 Task: Create a due date automation trigger when advanced on, on the wednesday of the week before a card is due add basic with the green label at 11:00 AM.
Action: Mouse moved to (1149, 154)
Screenshot: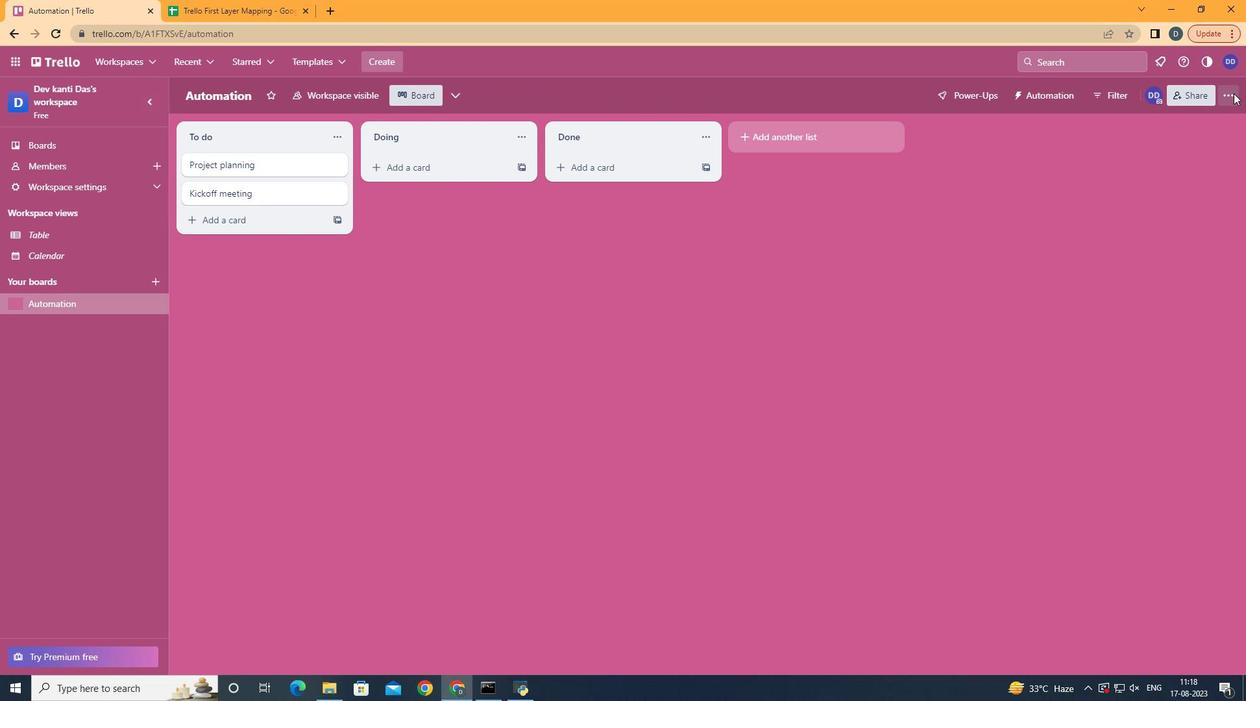 
Action: Mouse pressed left at (1149, 154)
Screenshot: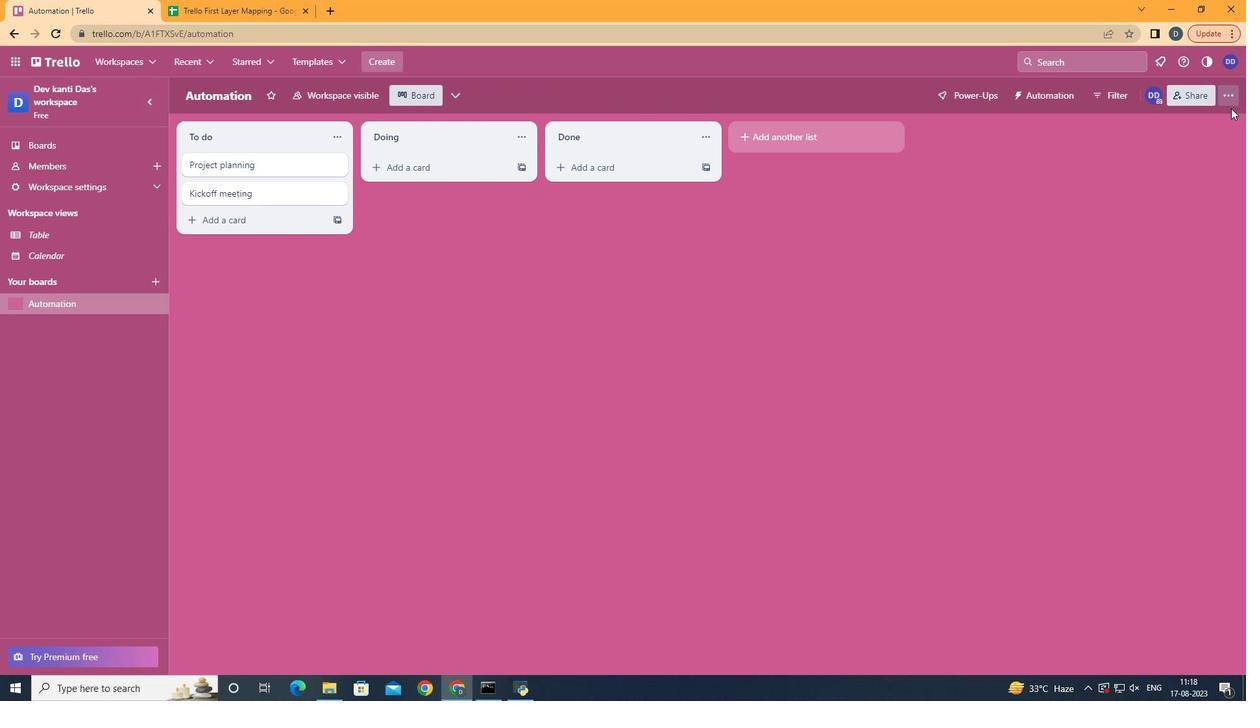 
Action: Mouse moved to (1074, 309)
Screenshot: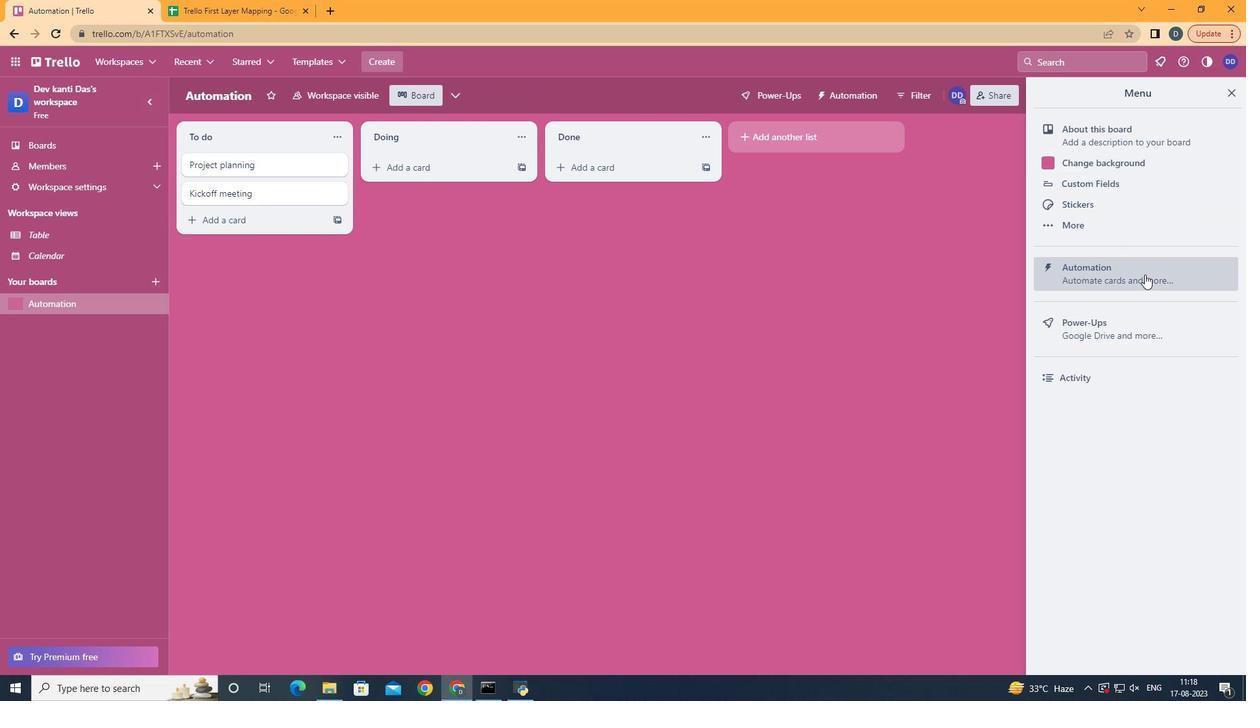 
Action: Mouse pressed left at (1074, 309)
Screenshot: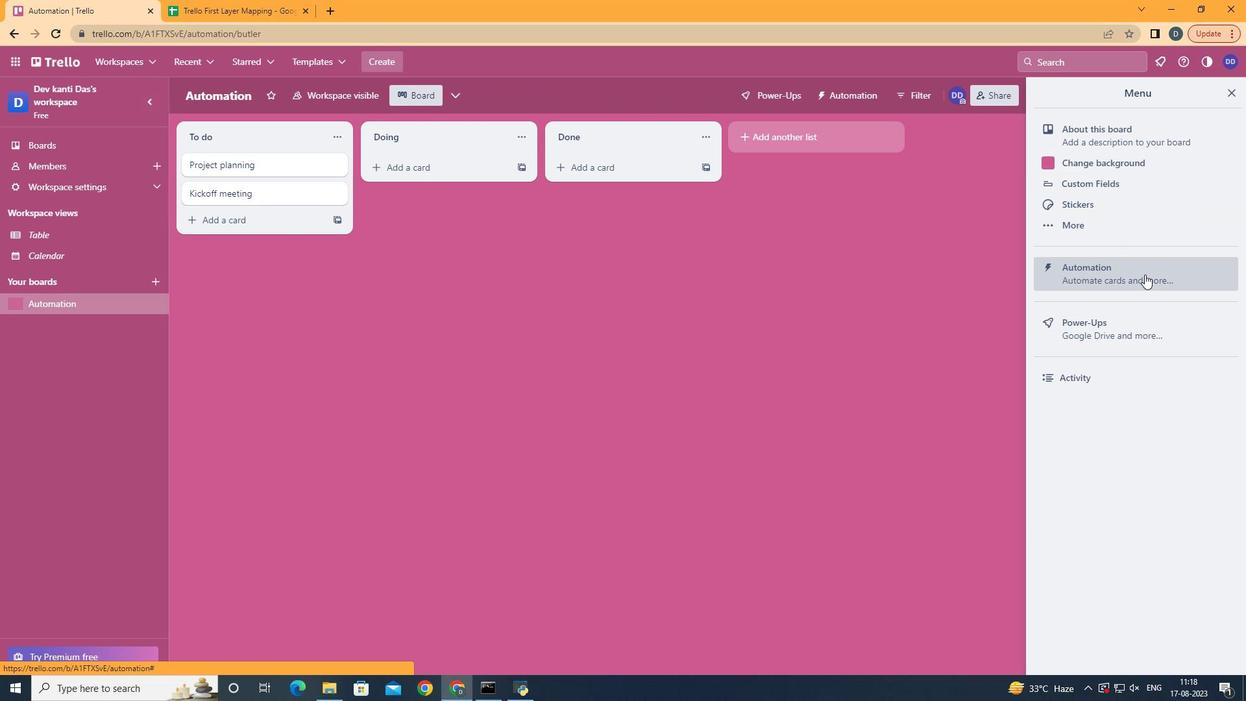 
Action: Mouse moved to (324, 300)
Screenshot: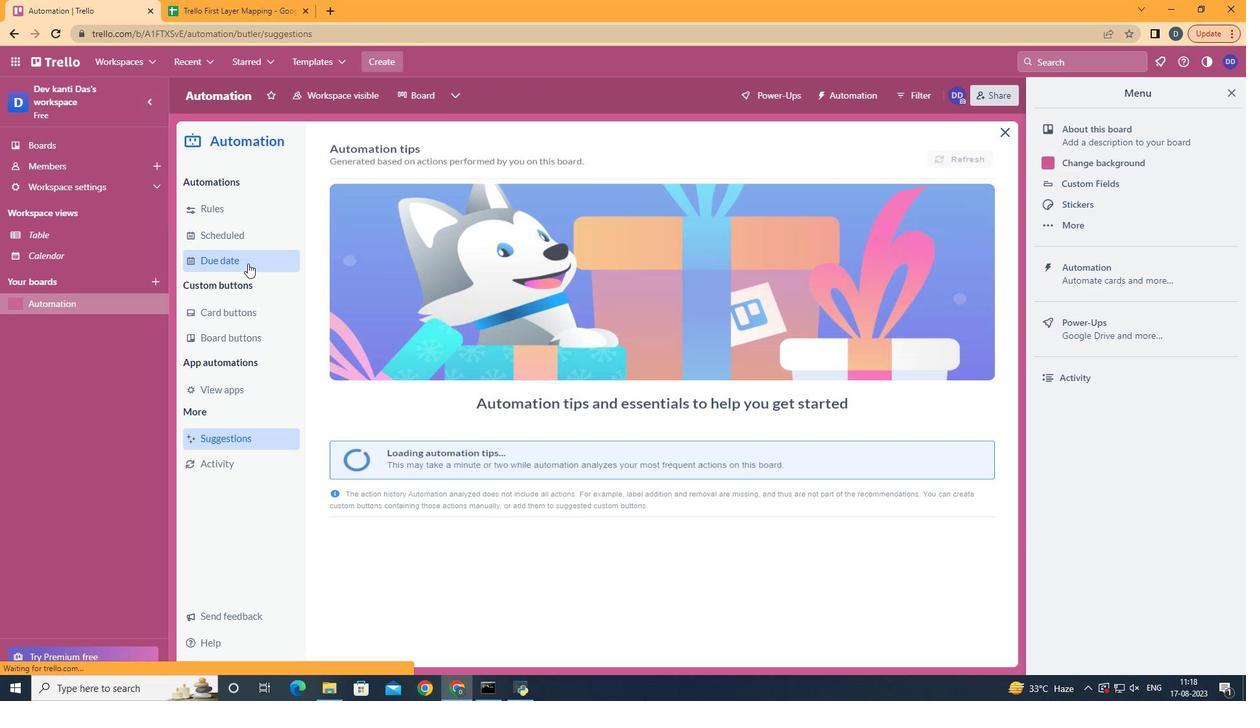 
Action: Mouse pressed left at (324, 300)
Screenshot: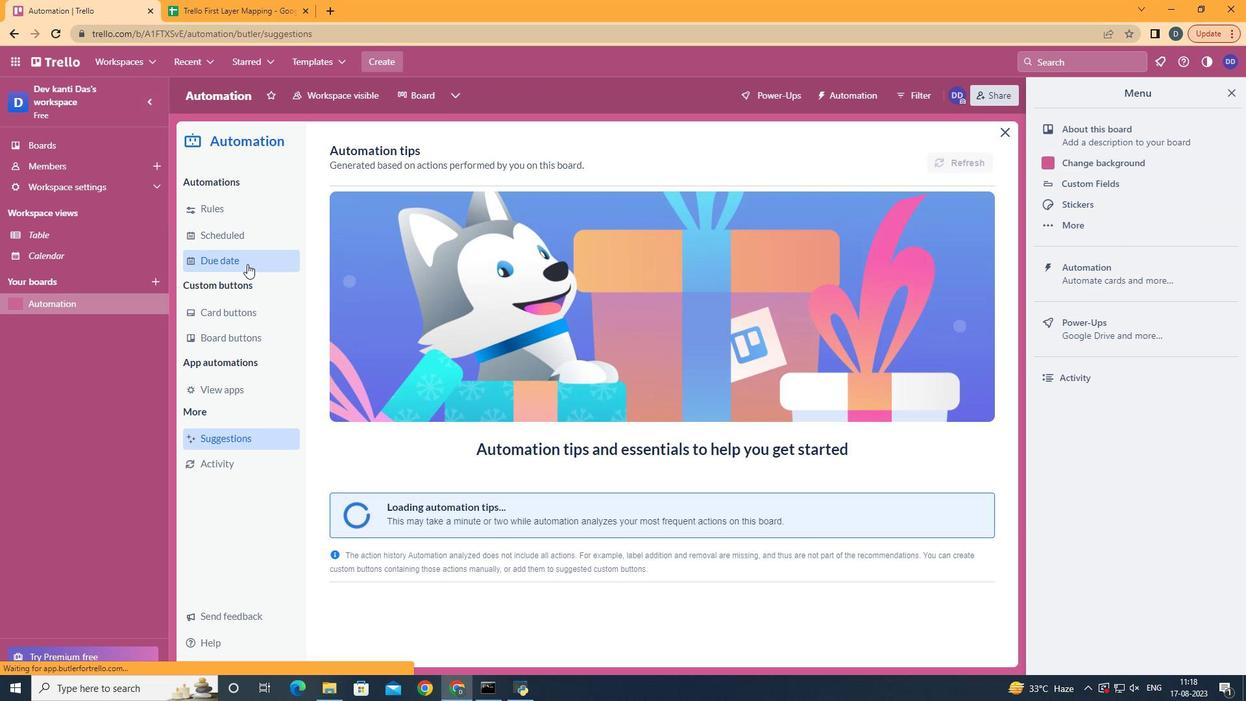 
Action: Mouse moved to (881, 210)
Screenshot: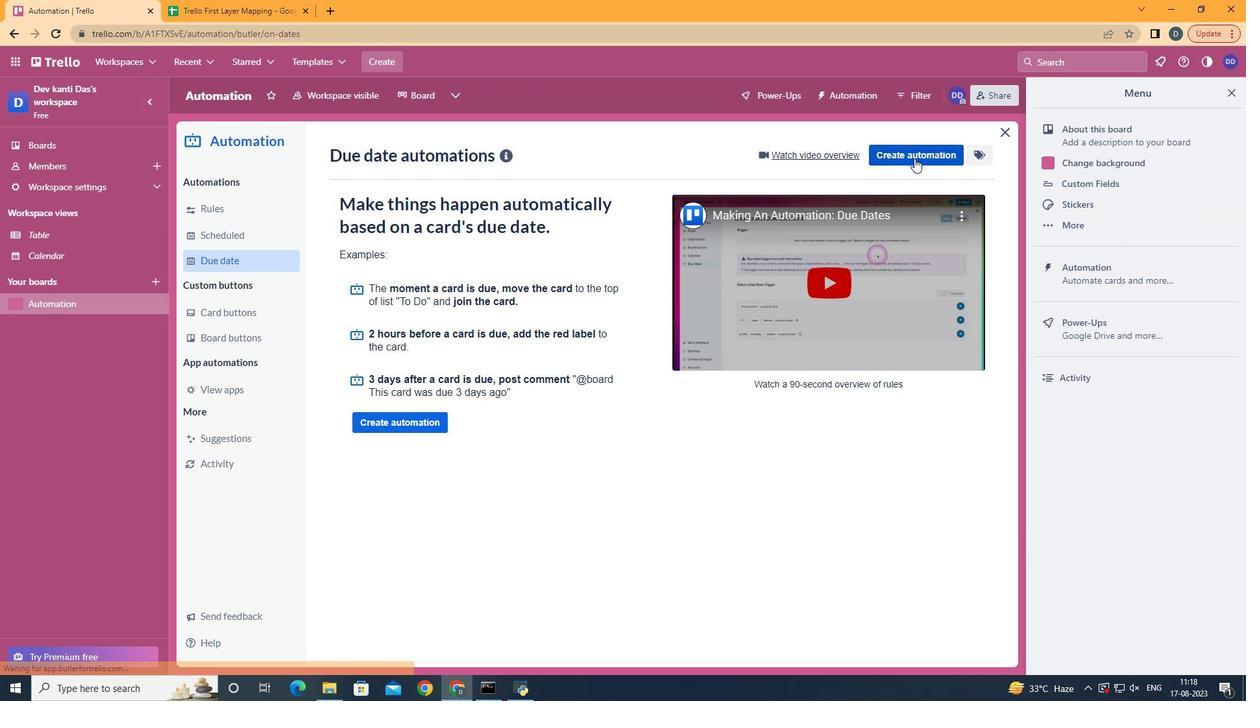 
Action: Mouse pressed left at (881, 210)
Screenshot: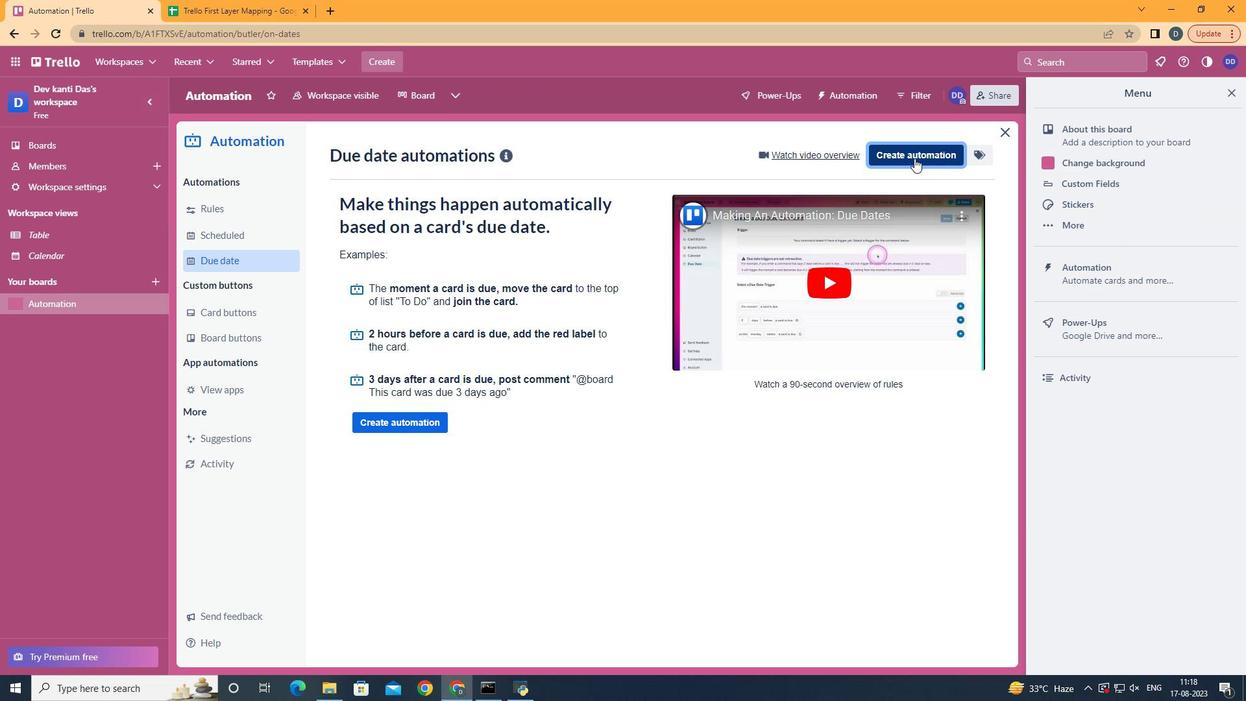 
Action: Mouse moved to (713, 321)
Screenshot: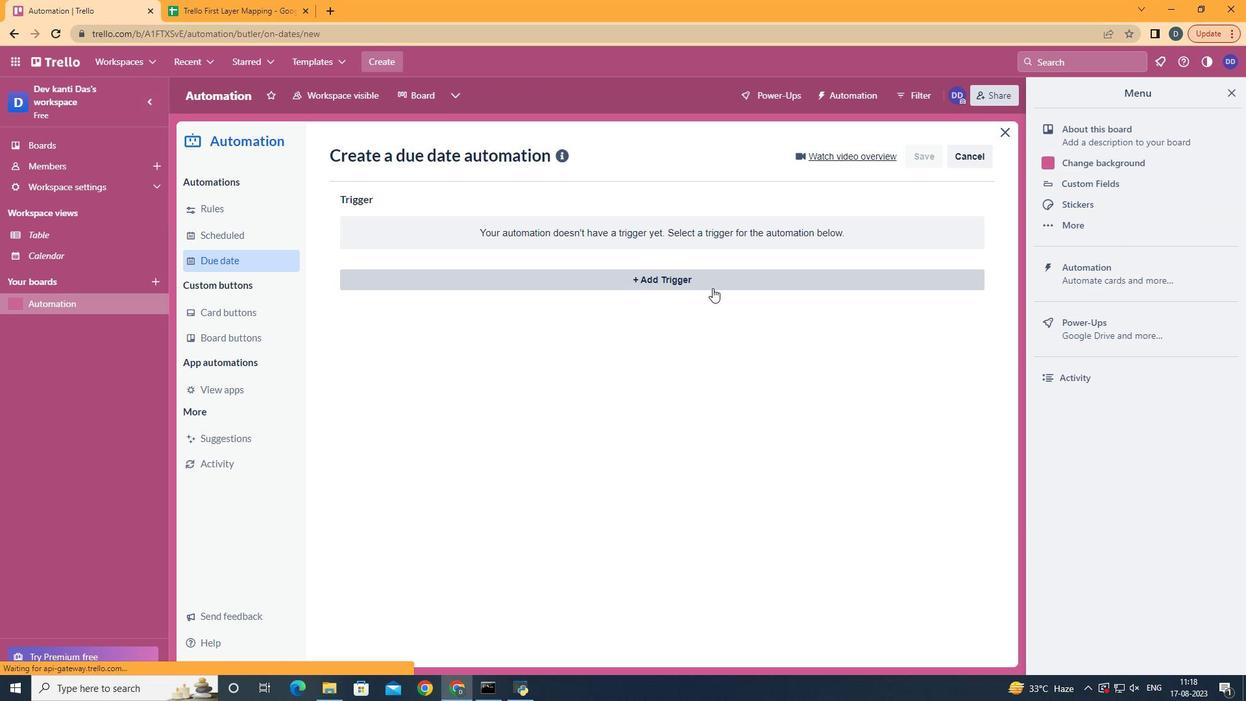 
Action: Mouse pressed left at (713, 321)
Screenshot: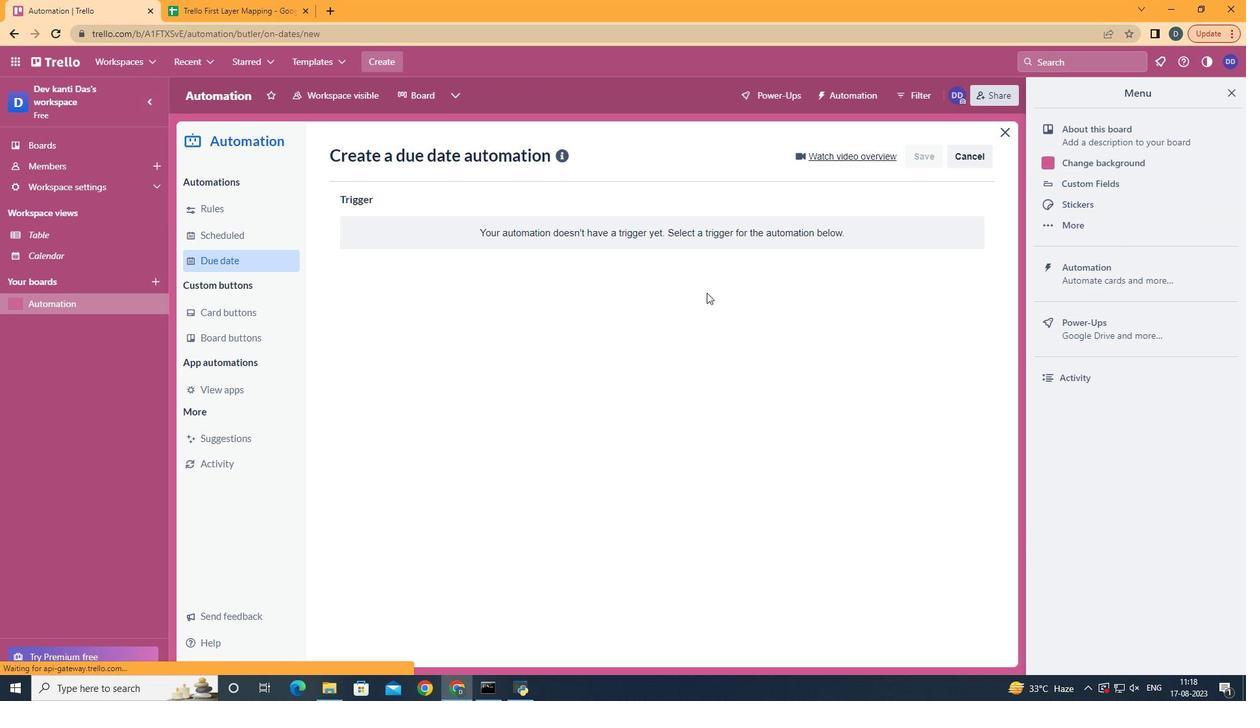 
Action: Mouse moved to (470, 407)
Screenshot: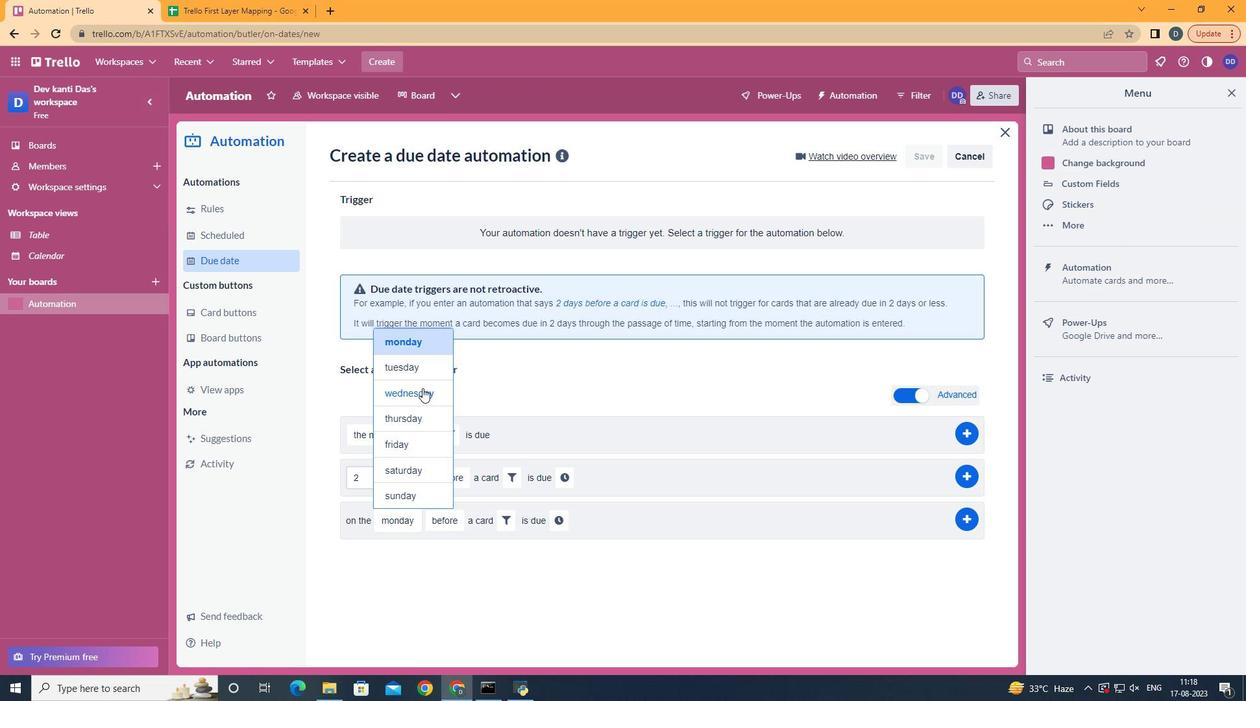 
Action: Mouse pressed left at (470, 407)
Screenshot: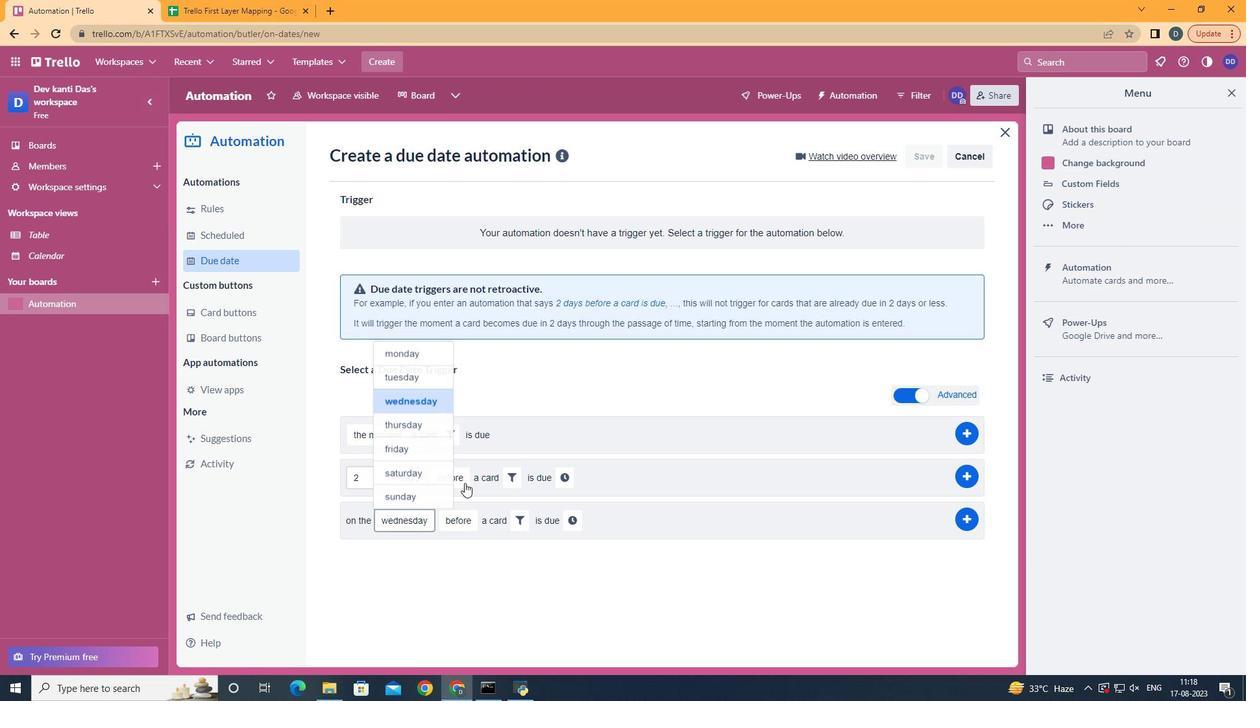 
Action: Mouse moved to (518, 581)
Screenshot: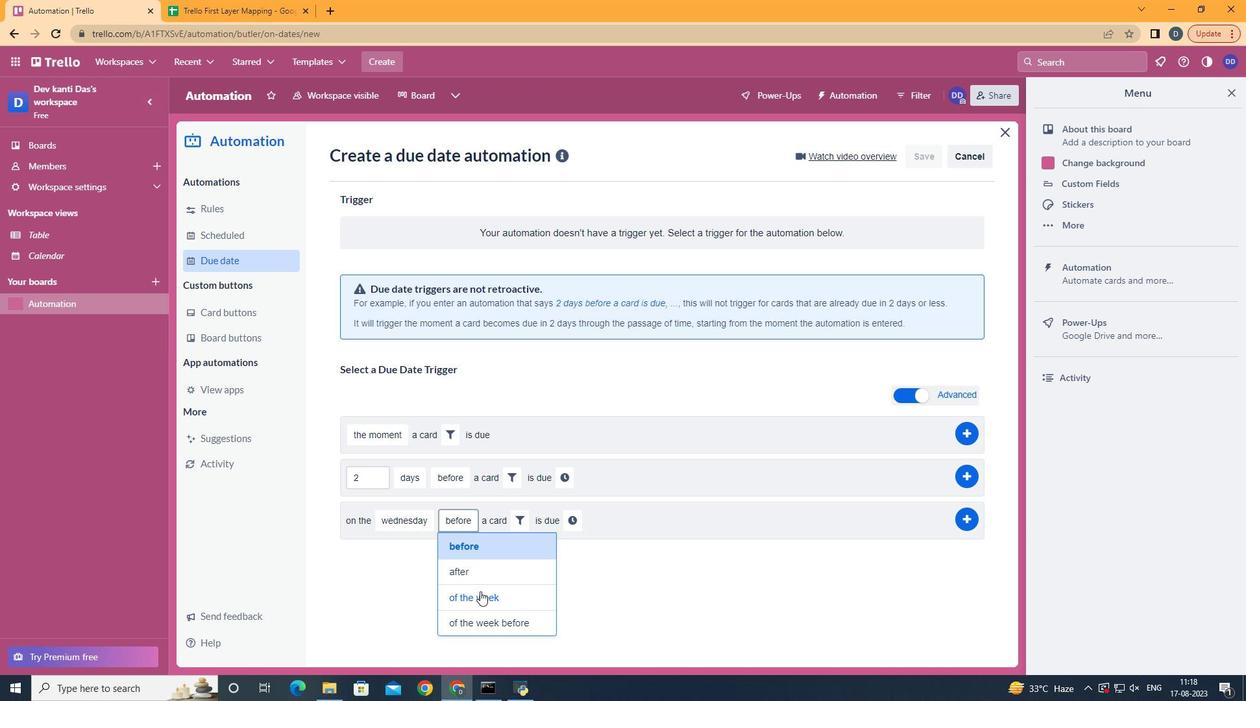 
Action: Mouse pressed left at (518, 581)
Screenshot: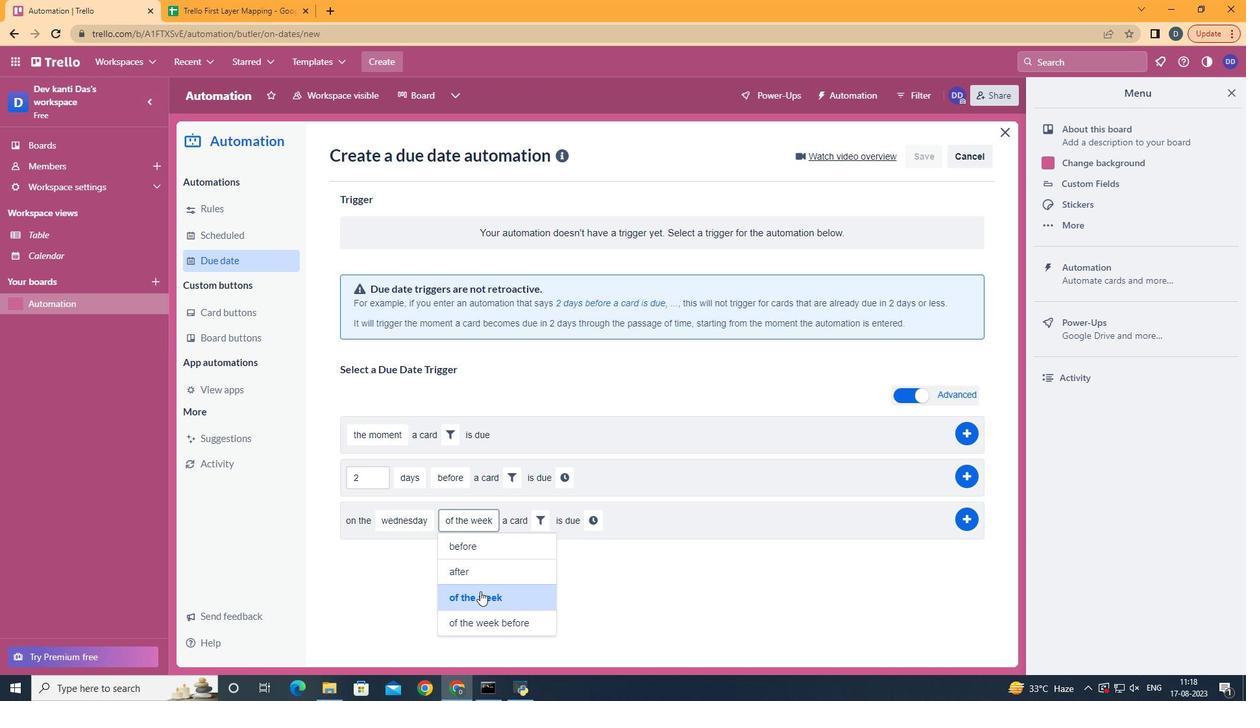 
Action: Mouse moved to (568, 516)
Screenshot: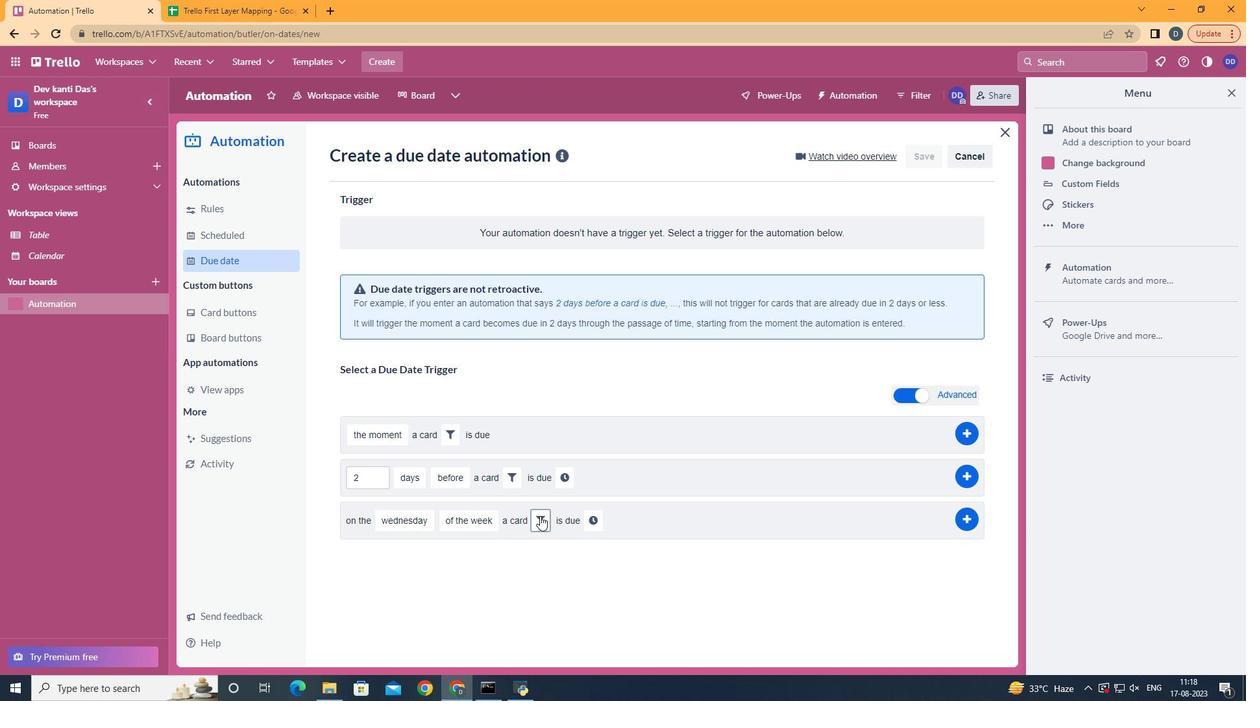 
Action: Mouse pressed left at (568, 516)
Screenshot: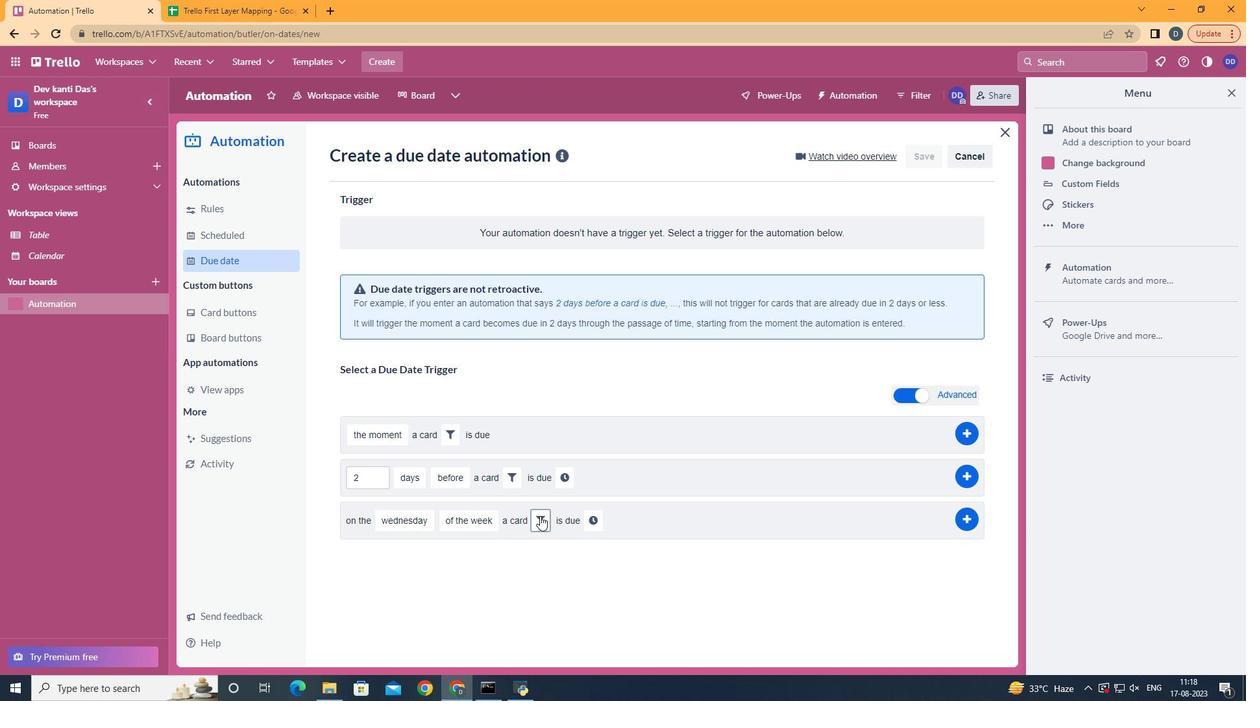 
Action: Mouse moved to (531, 607)
Screenshot: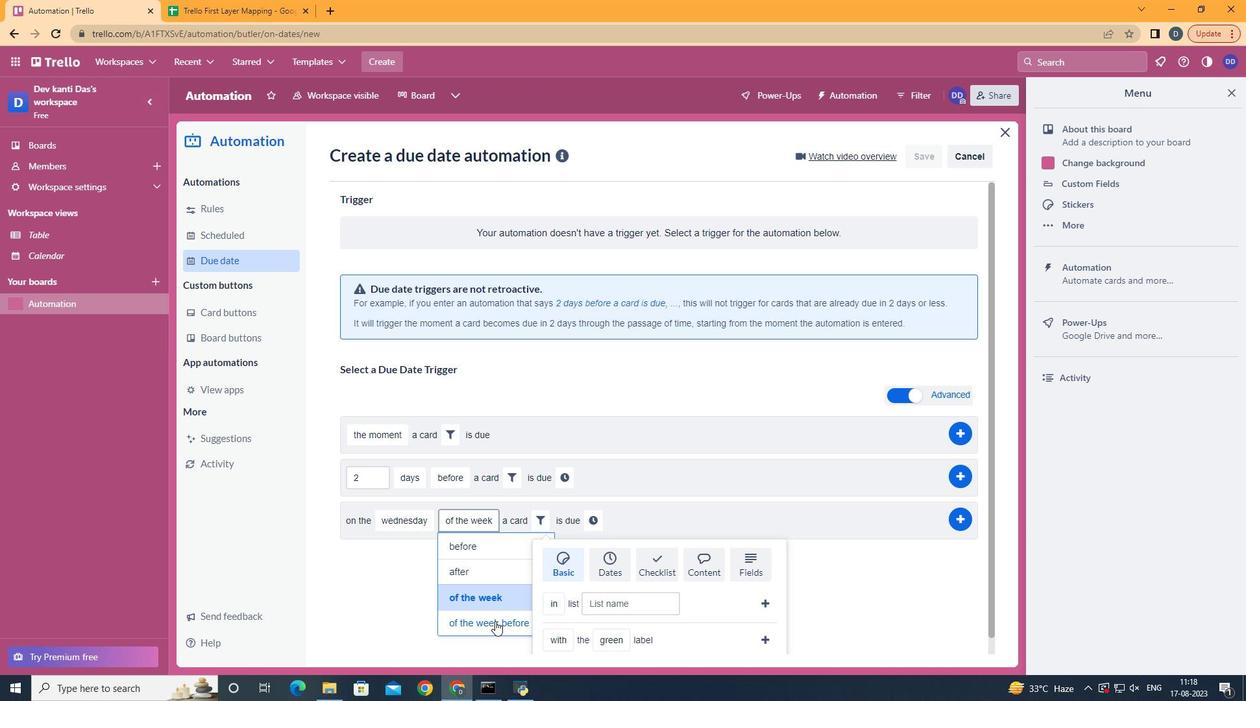 
Action: Mouse pressed left at (531, 607)
Screenshot: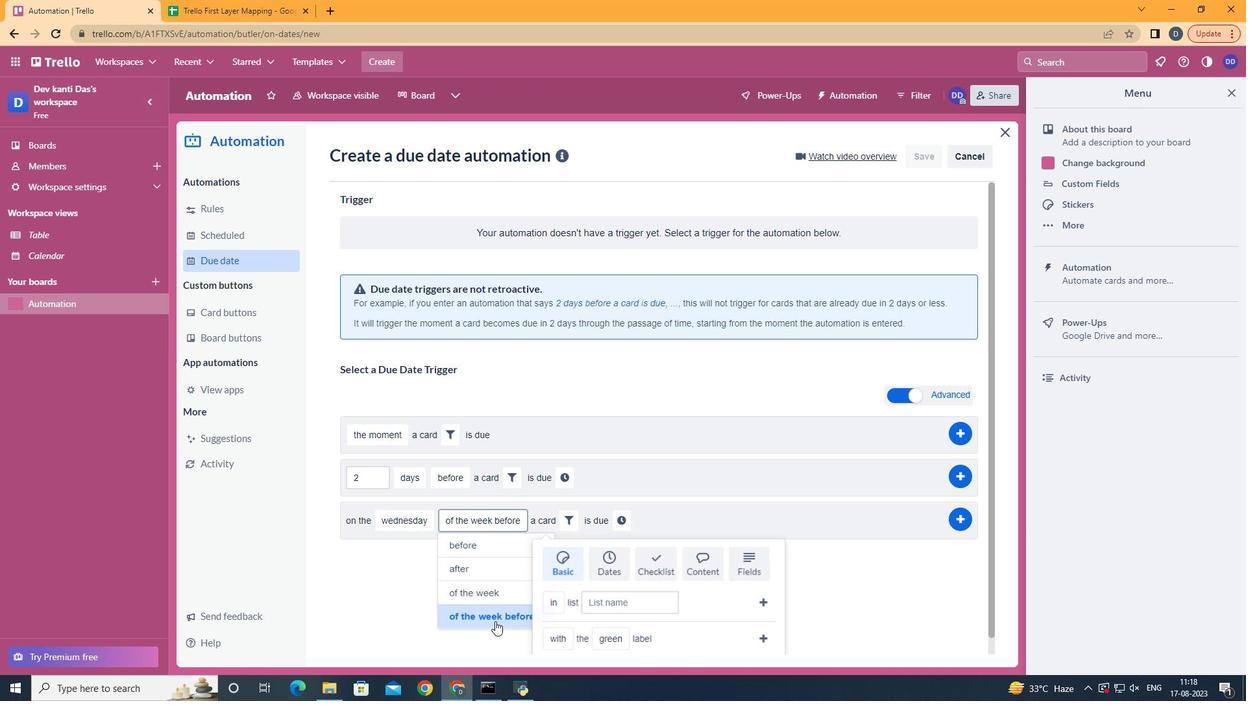 
Action: Mouse moved to (596, 526)
Screenshot: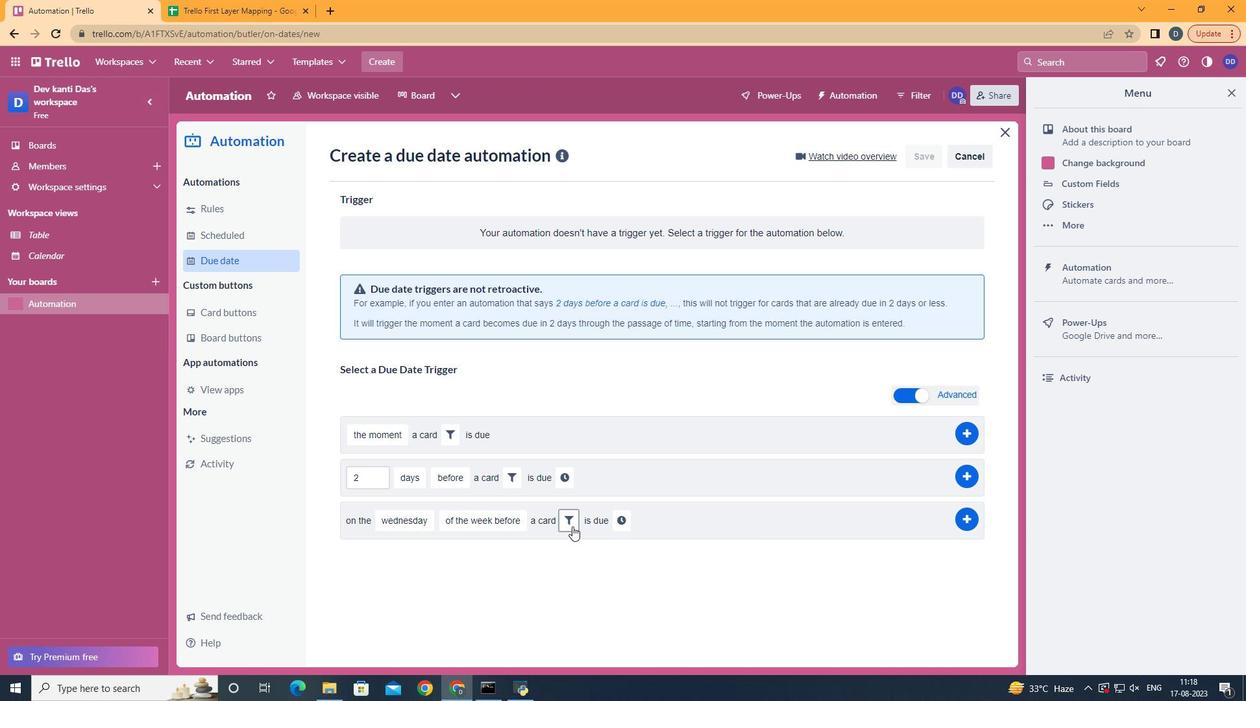 
Action: Mouse pressed left at (596, 526)
Screenshot: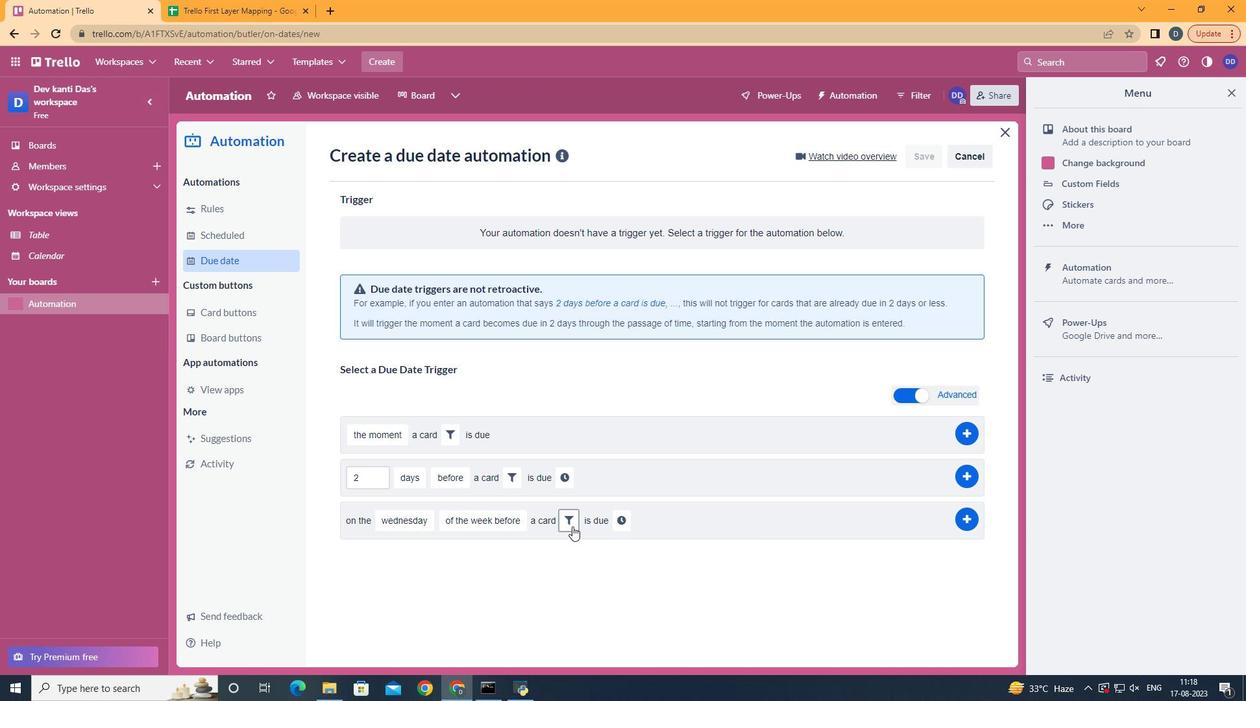 
Action: Mouse moved to (678, 453)
Screenshot: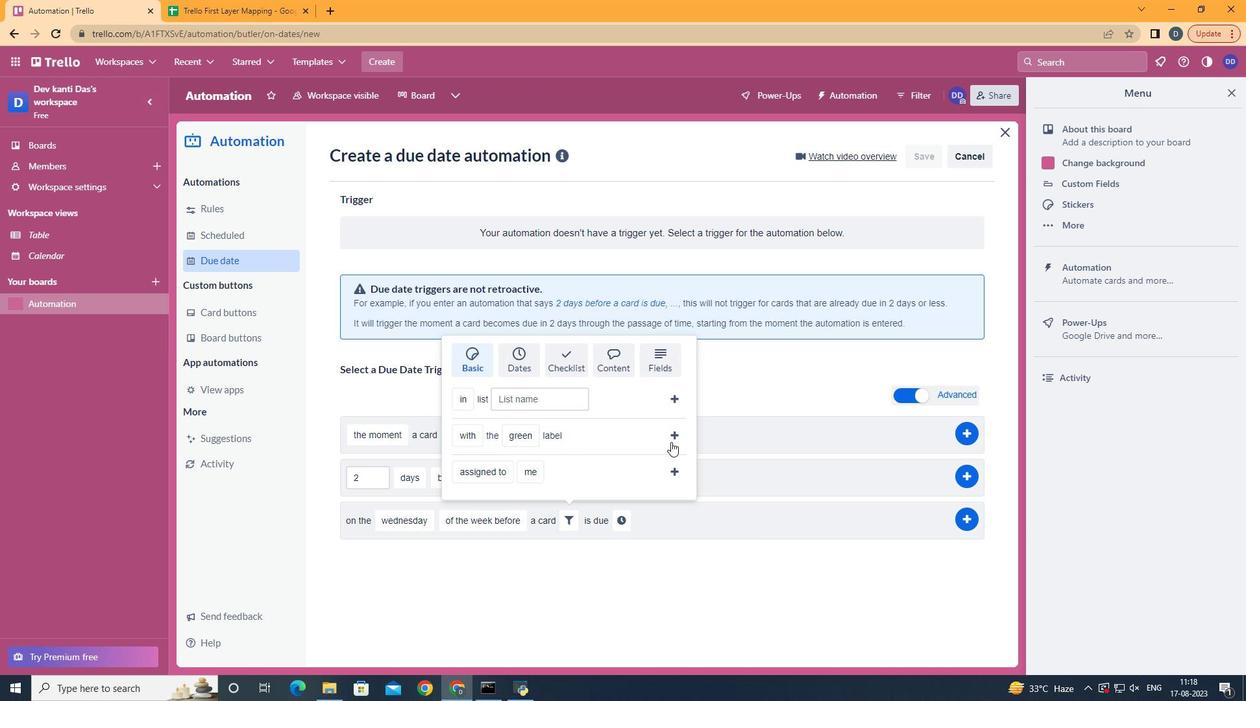 
Action: Mouse pressed left at (678, 453)
Screenshot: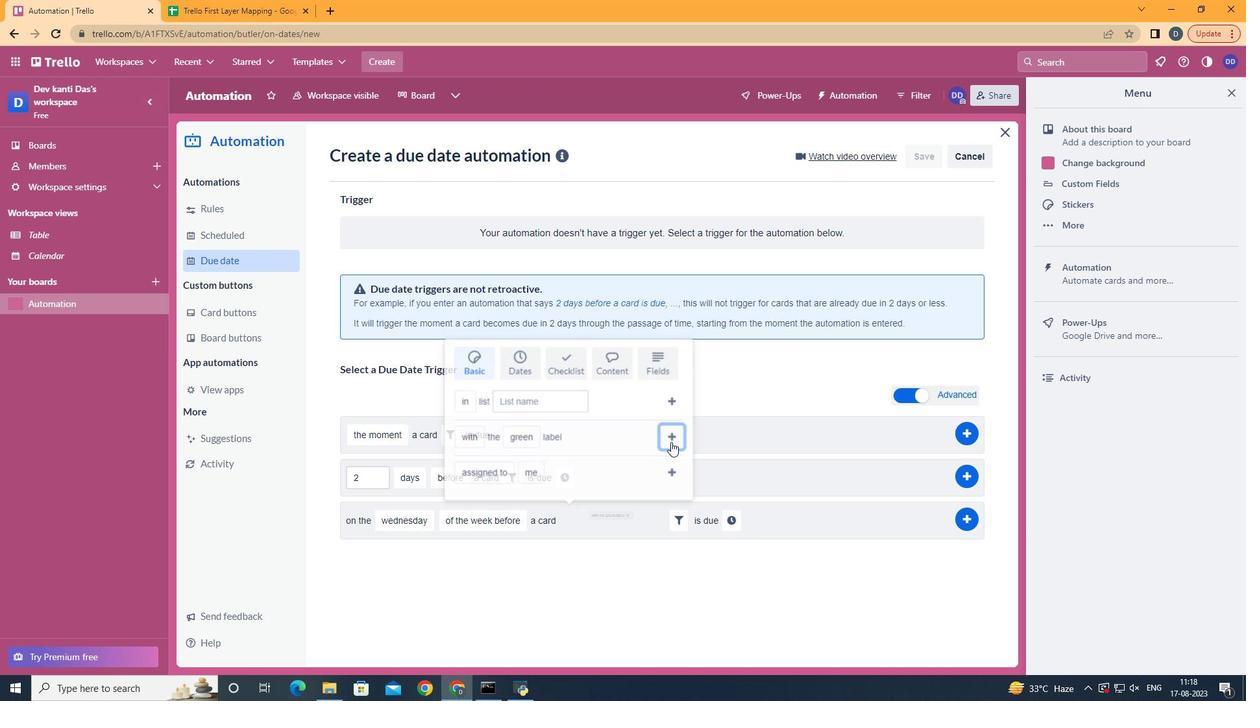 
Action: Mouse moved to (736, 524)
Screenshot: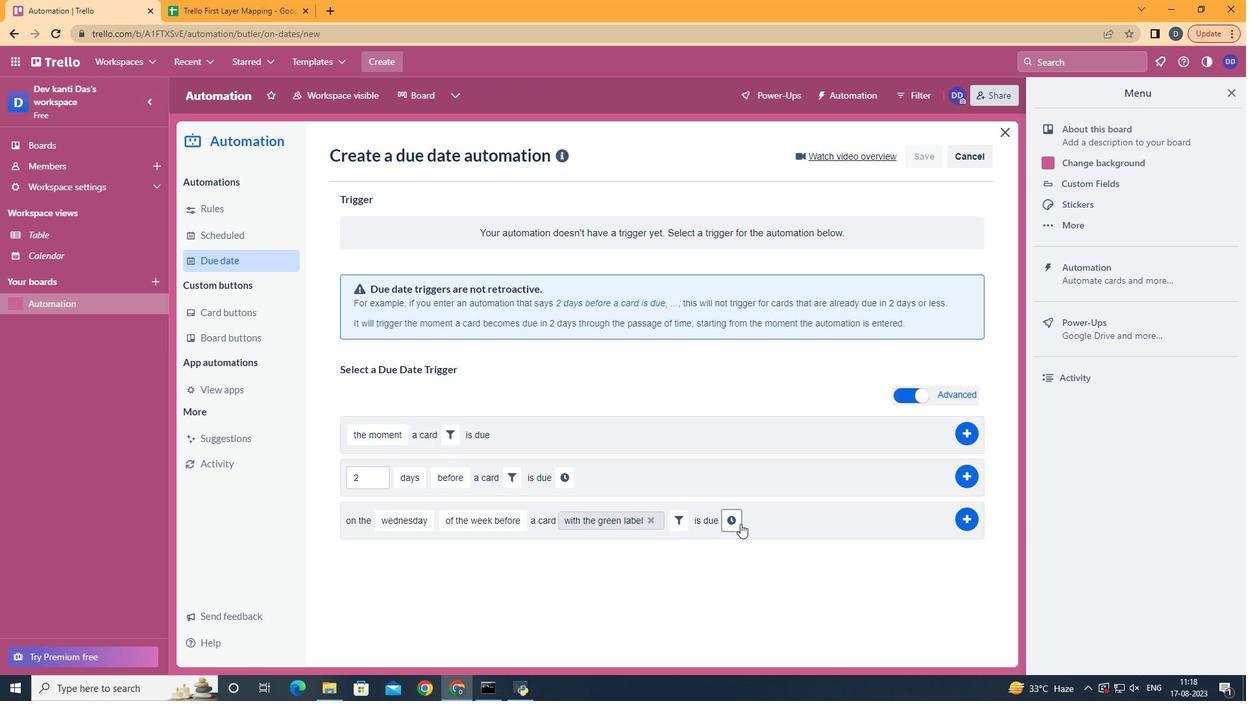 
Action: Mouse pressed left at (736, 524)
Screenshot: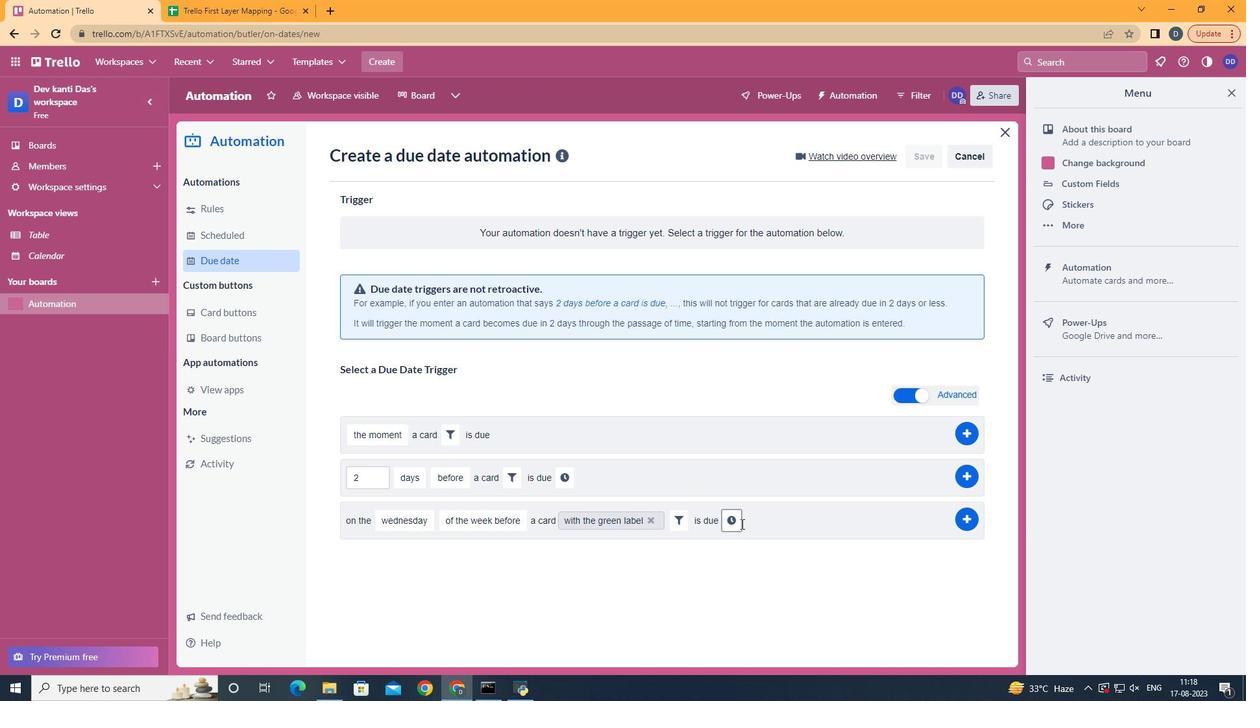 
Action: Mouse moved to (795, 526)
Screenshot: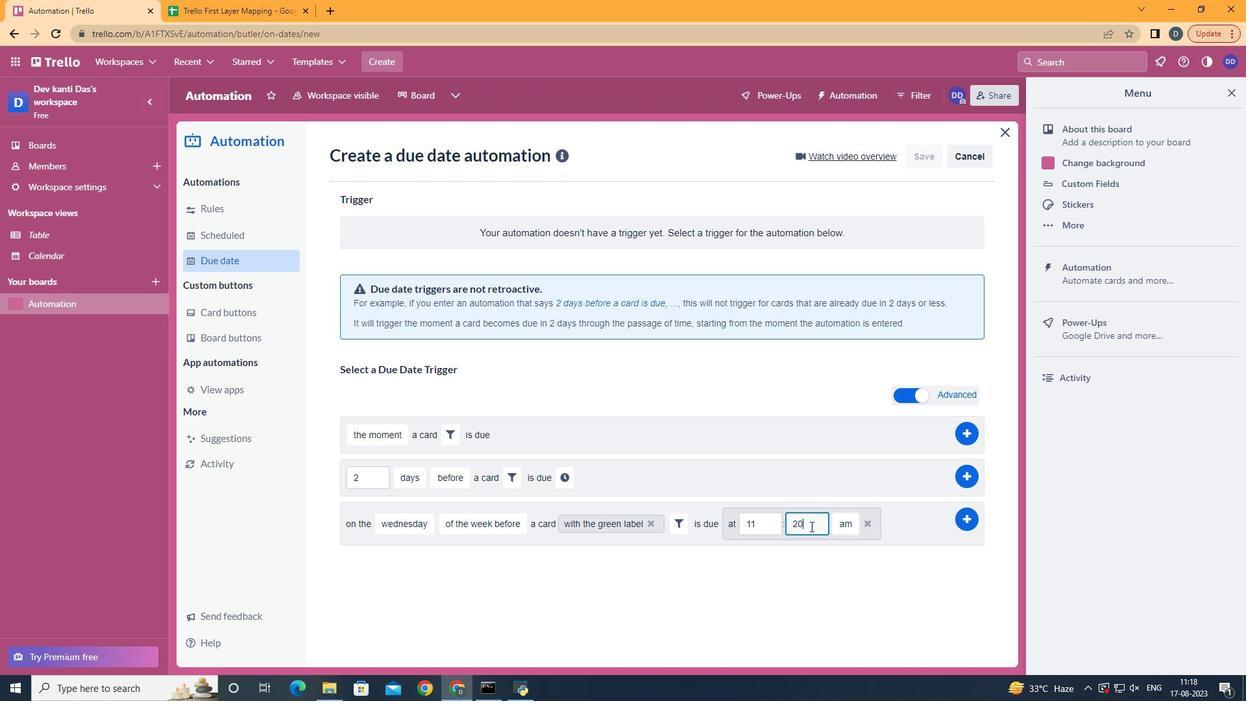 
Action: Mouse pressed left at (795, 526)
Screenshot: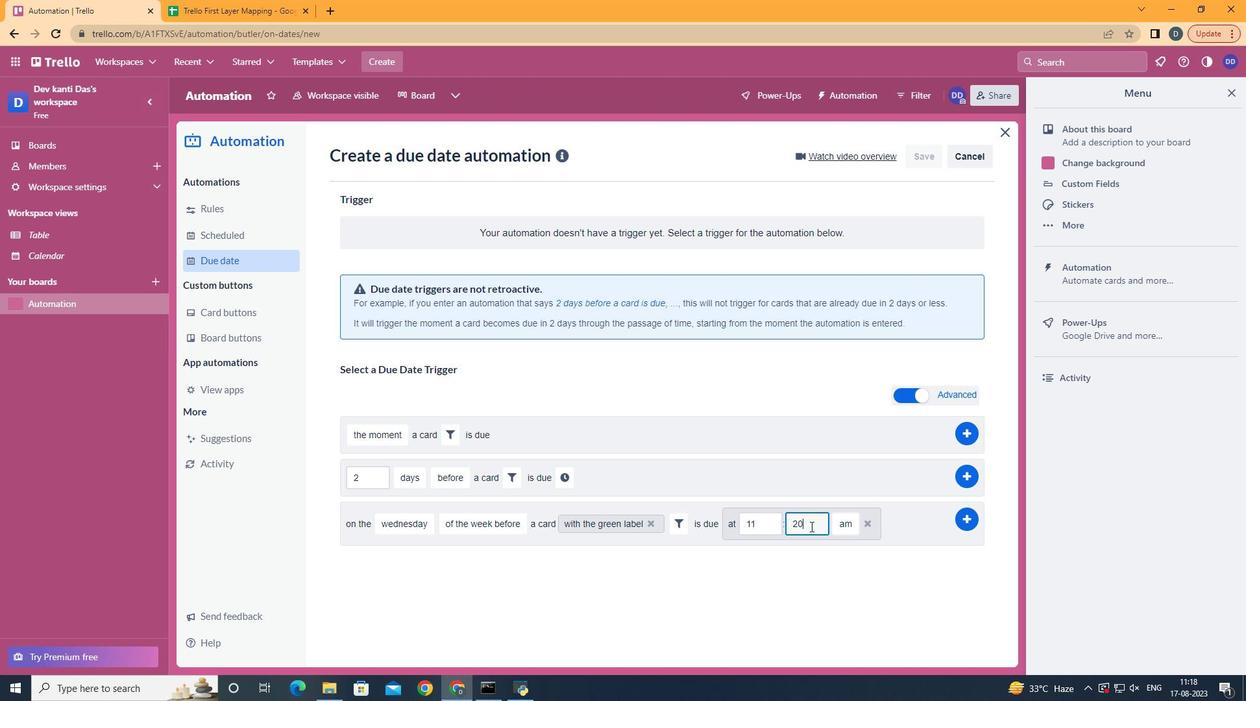 
Action: Mouse moved to (802, 545)
Screenshot: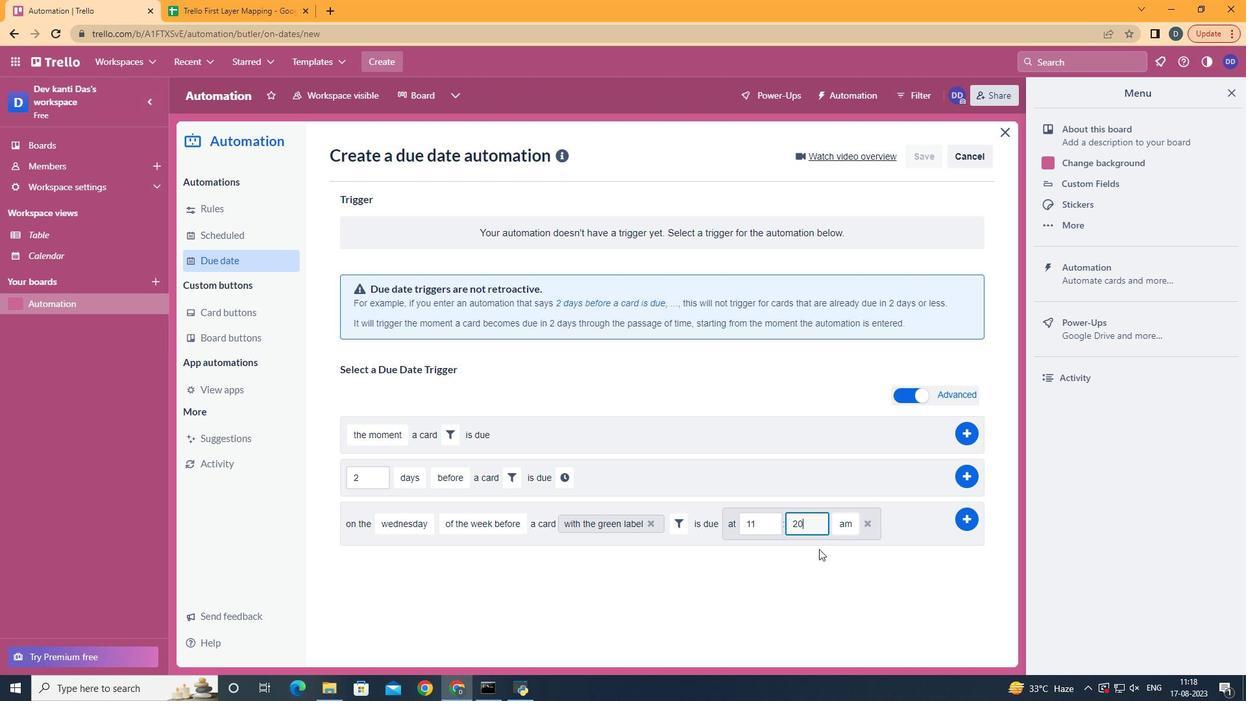 
Action: Key pressed <Key.backspace><Key.backspace>00
Screenshot: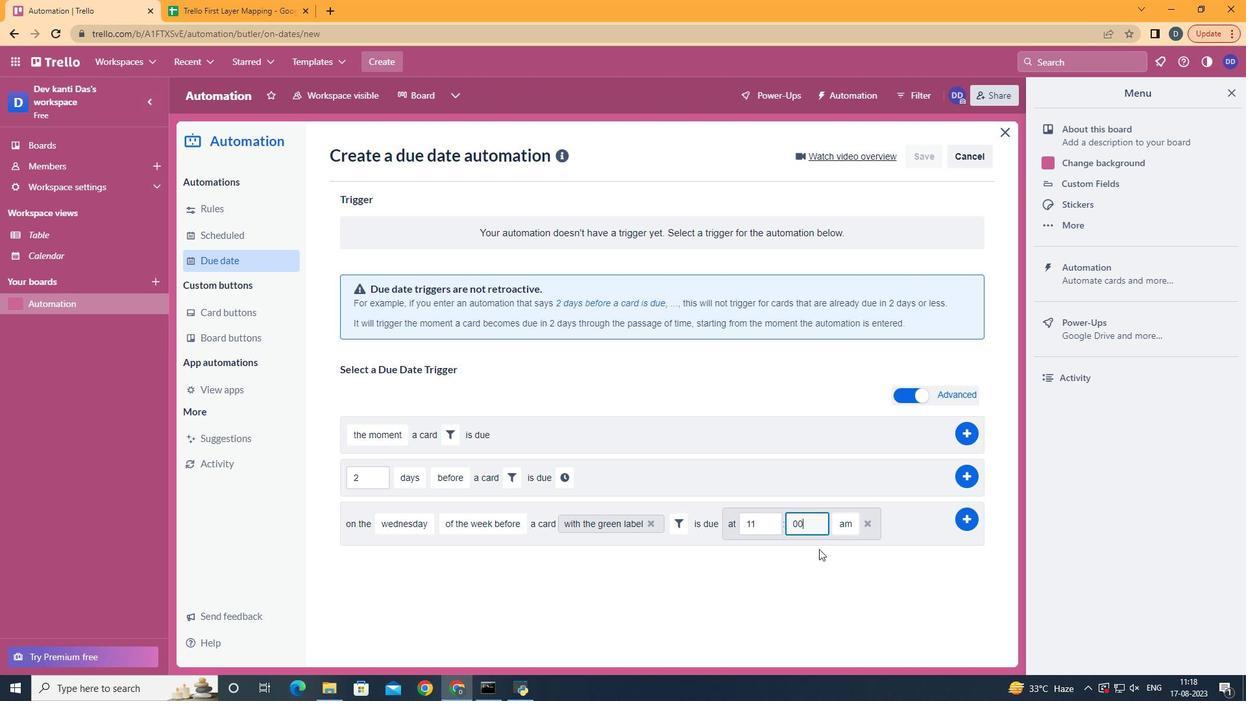 
Action: Mouse moved to (930, 523)
Screenshot: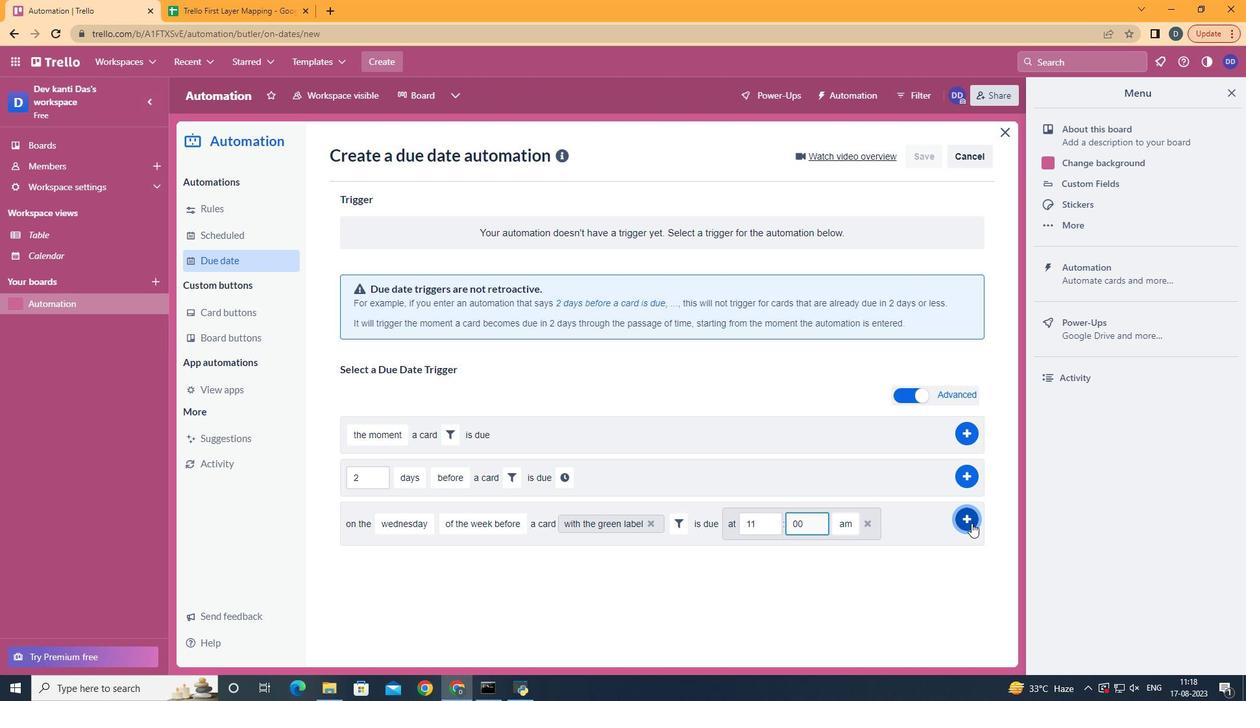 
Action: Mouse pressed left at (930, 523)
Screenshot: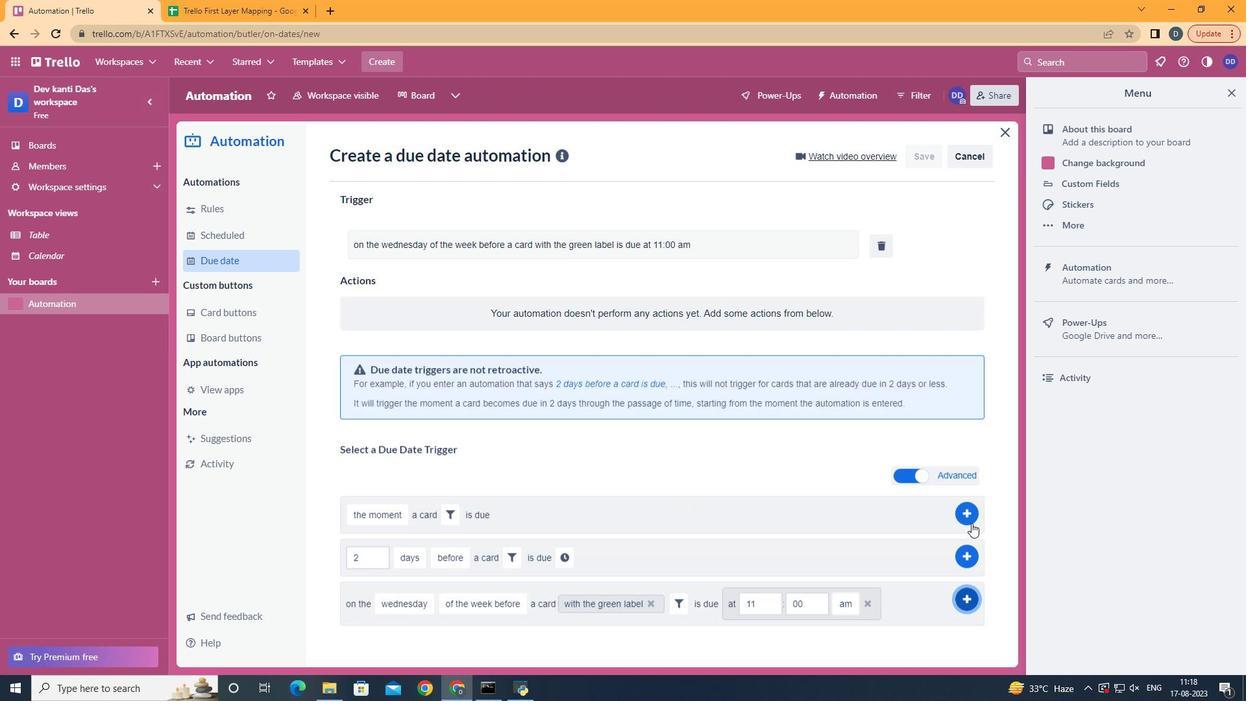 
Action: Mouse moved to (928, 524)
Screenshot: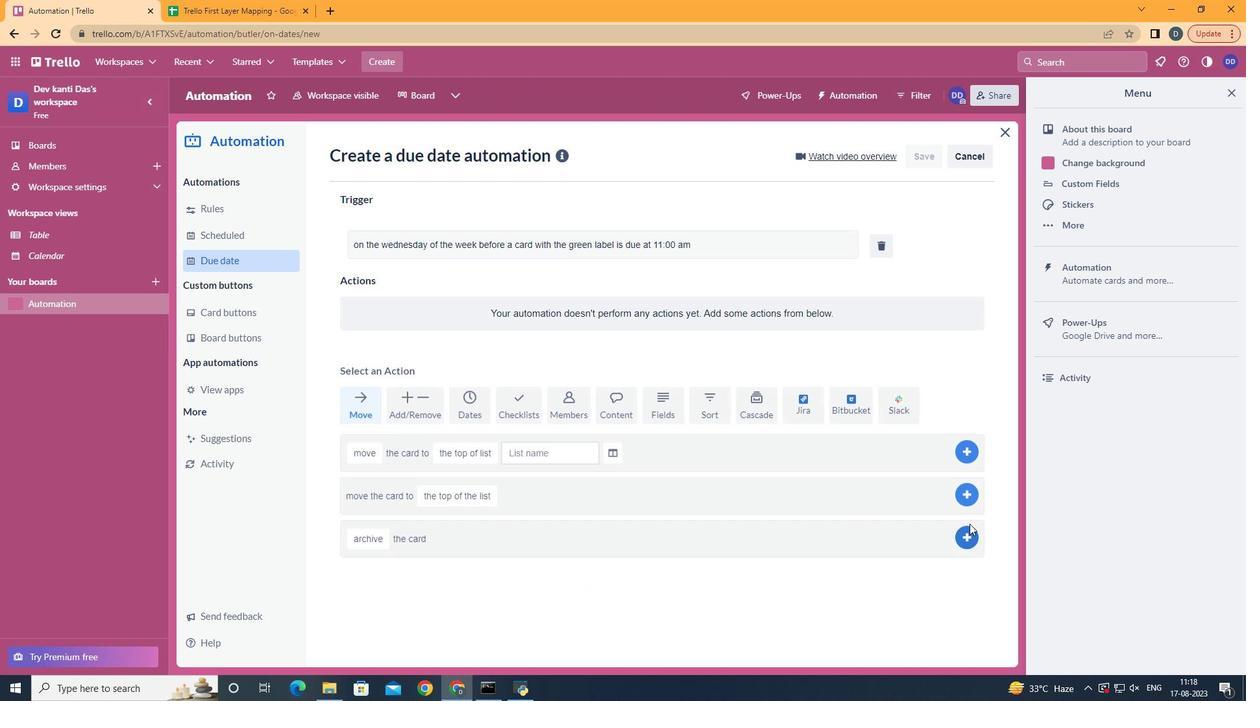 
